 Task: Change the configuration of the board layout of the mark's project to slice by "Labels".
Action: Mouse pressed left at (270, 163)
Screenshot: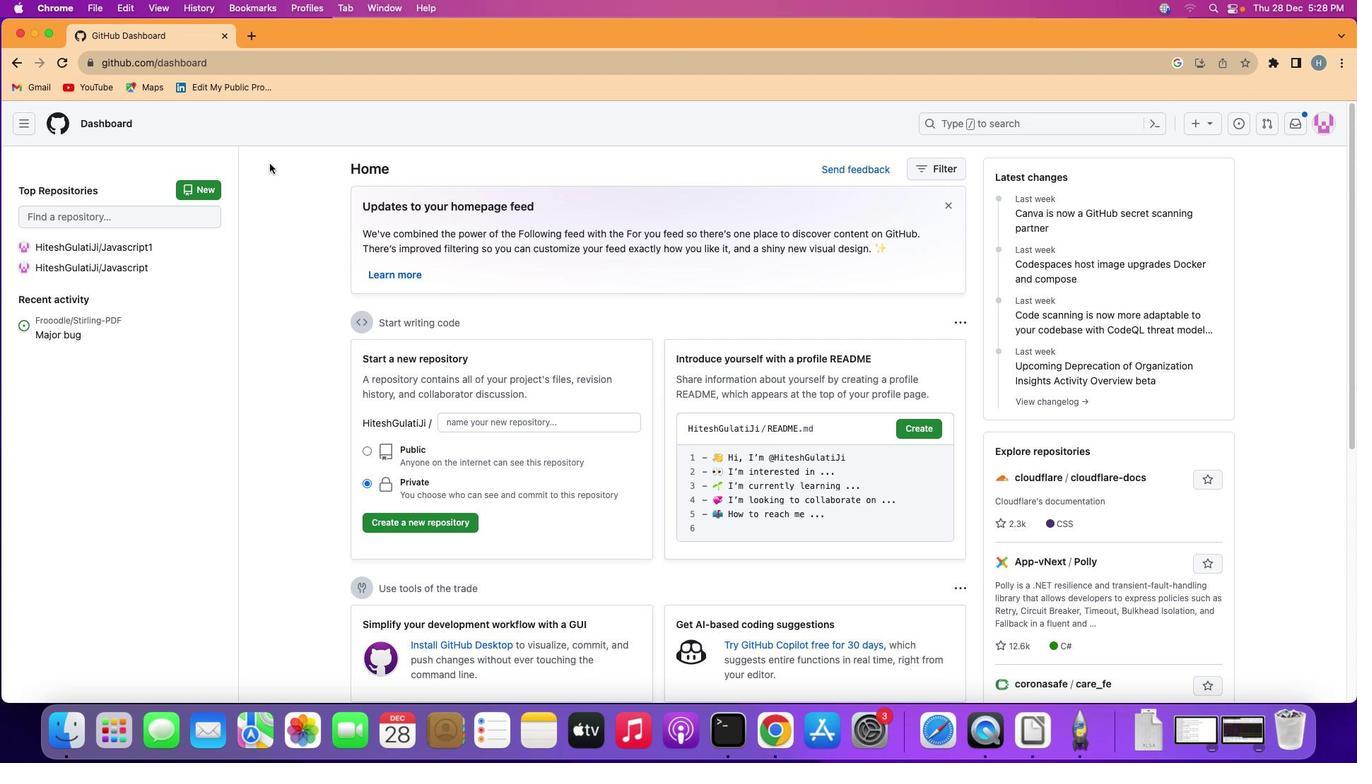 
Action: Mouse moved to (25, 121)
Screenshot: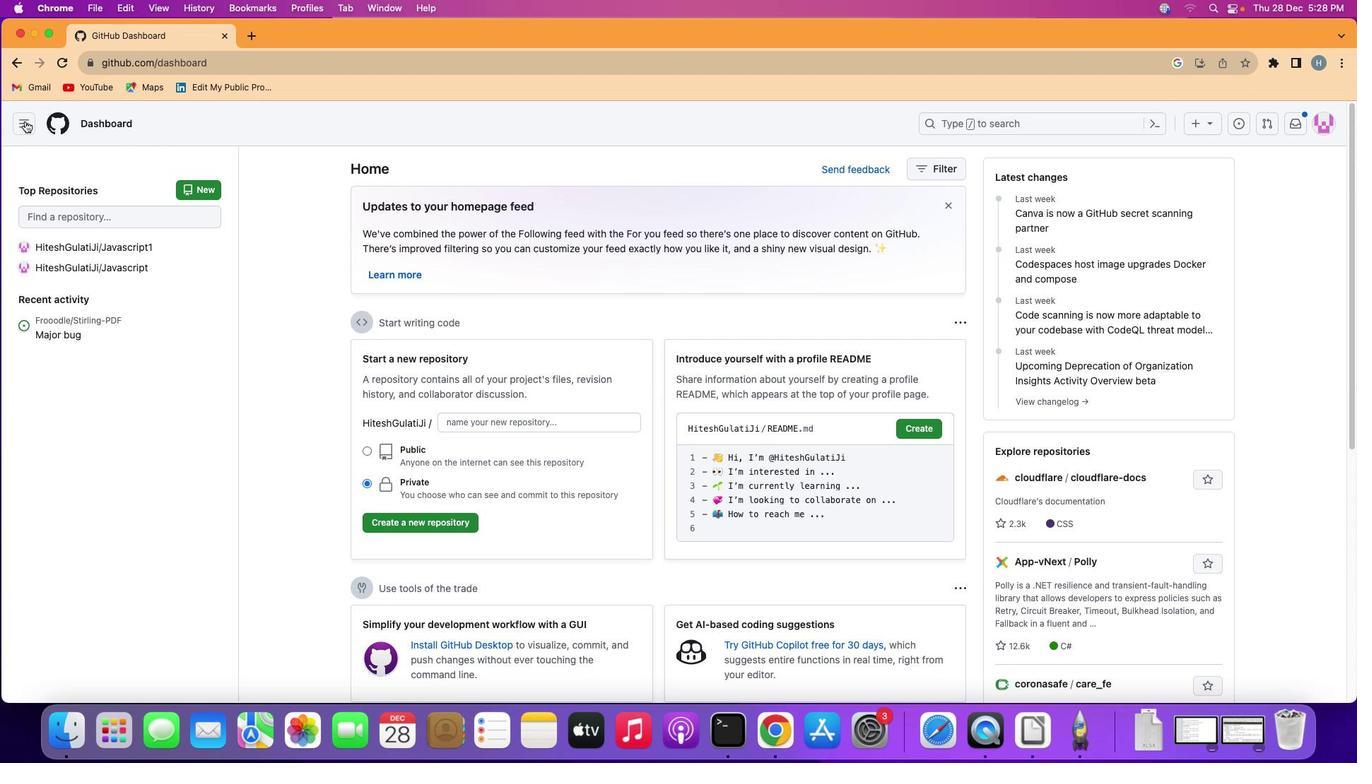 
Action: Mouse pressed left at (25, 121)
Screenshot: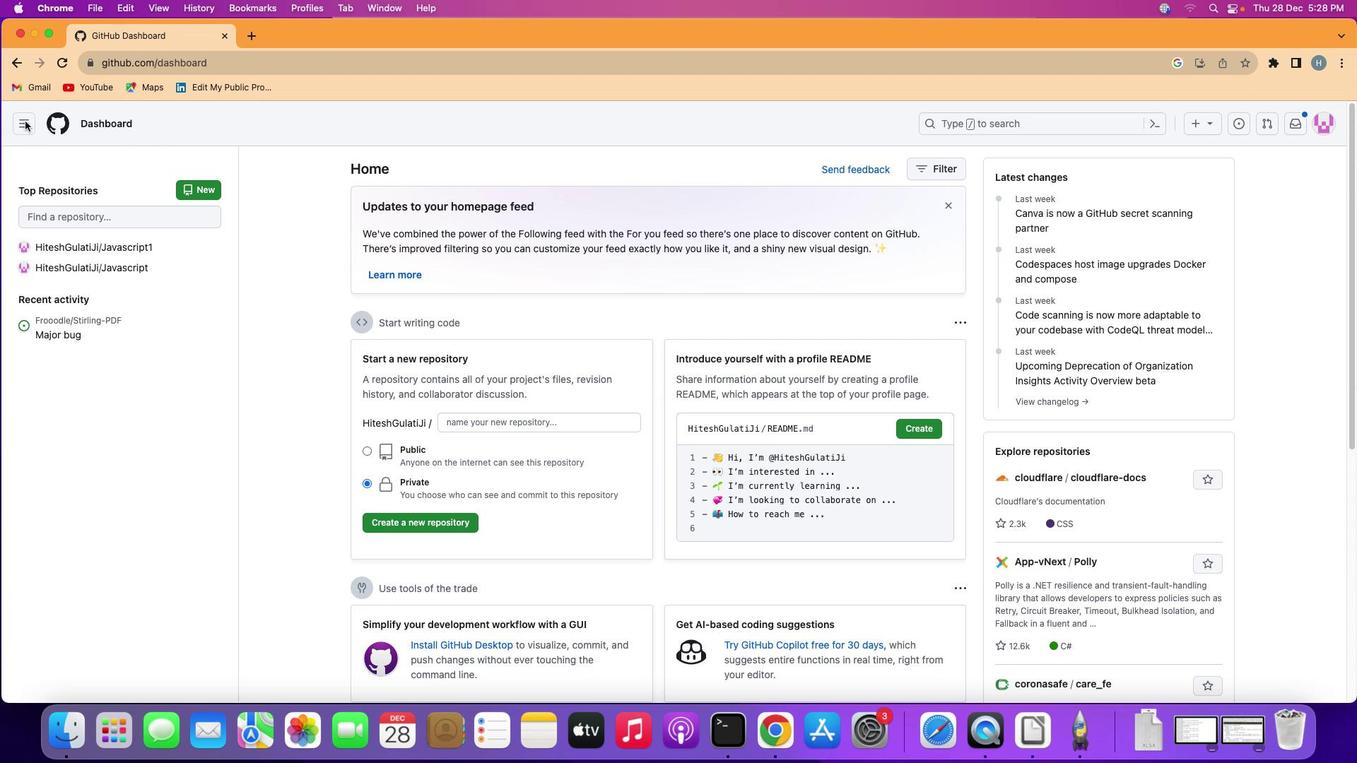 
Action: Mouse moved to (77, 227)
Screenshot: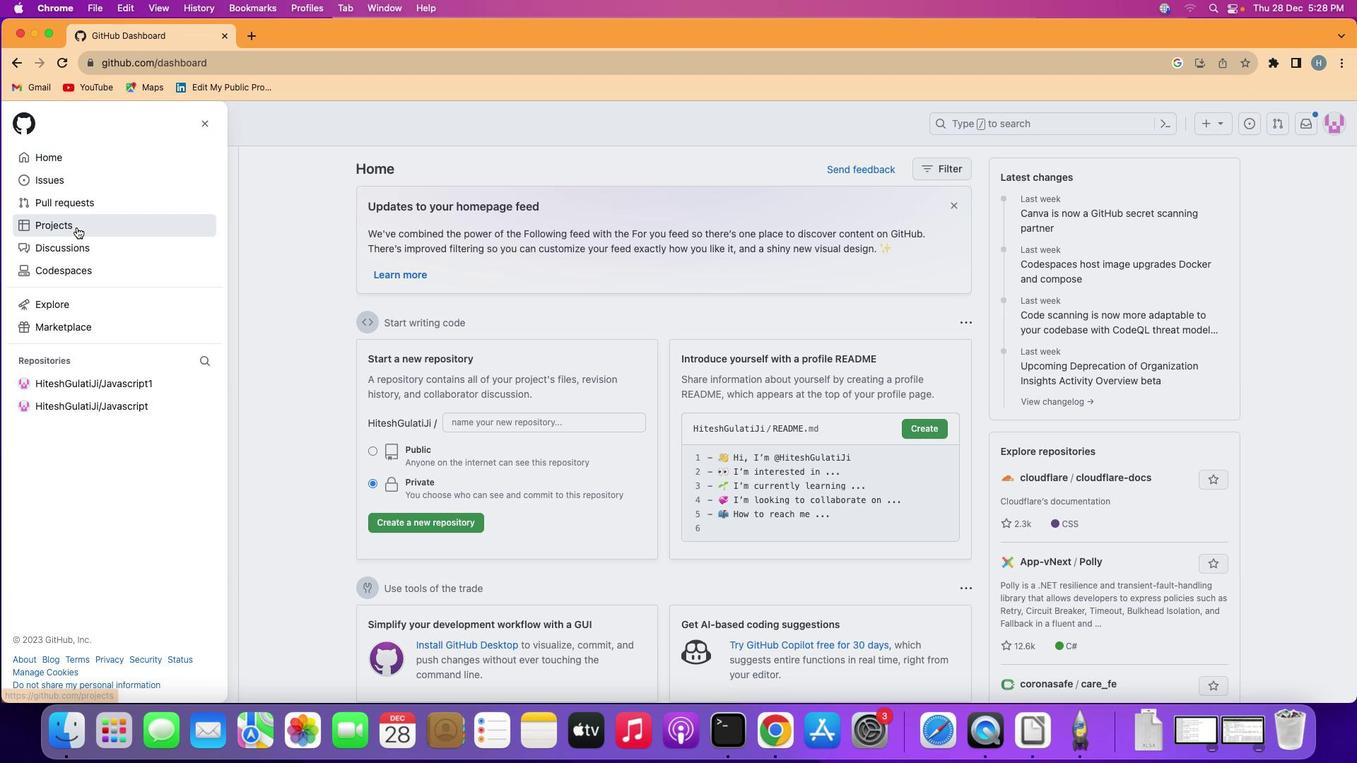 
Action: Mouse pressed left at (77, 227)
Screenshot: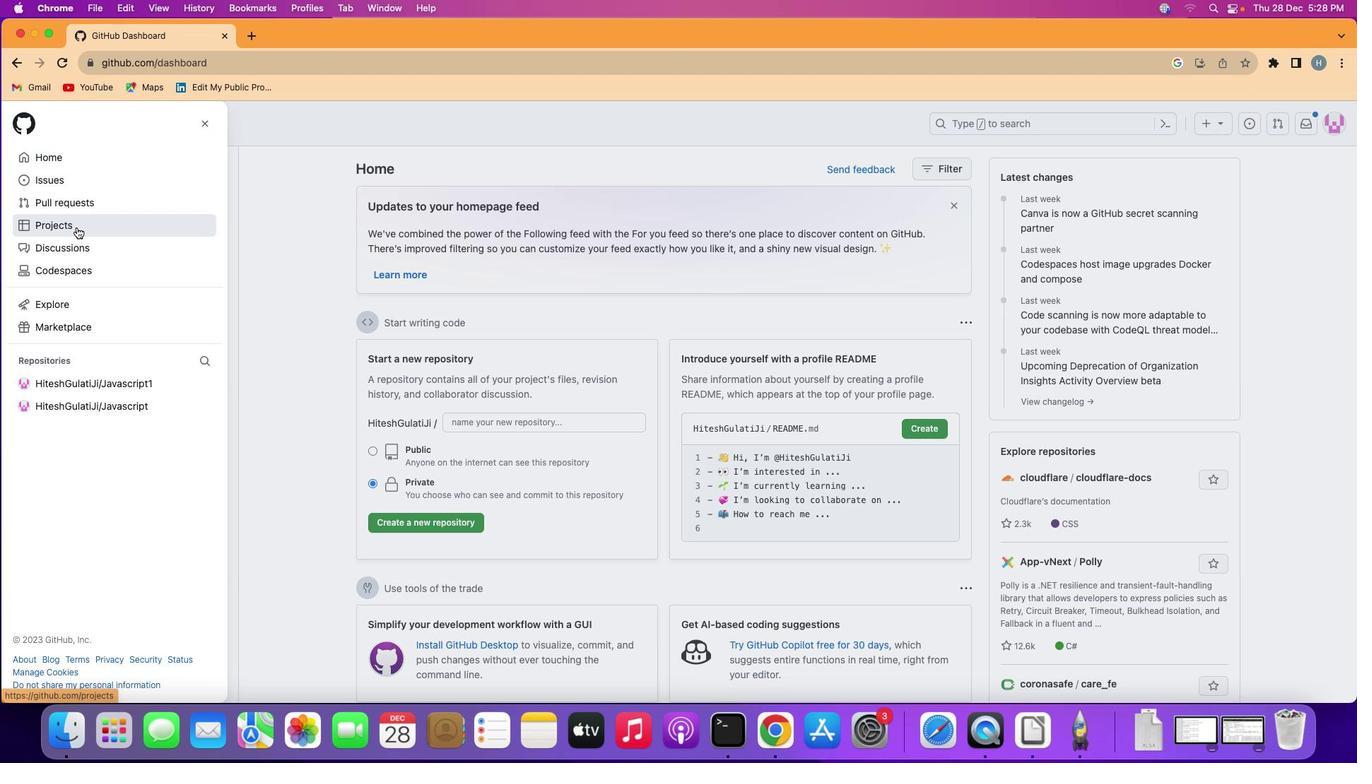 
Action: Mouse moved to (504, 256)
Screenshot: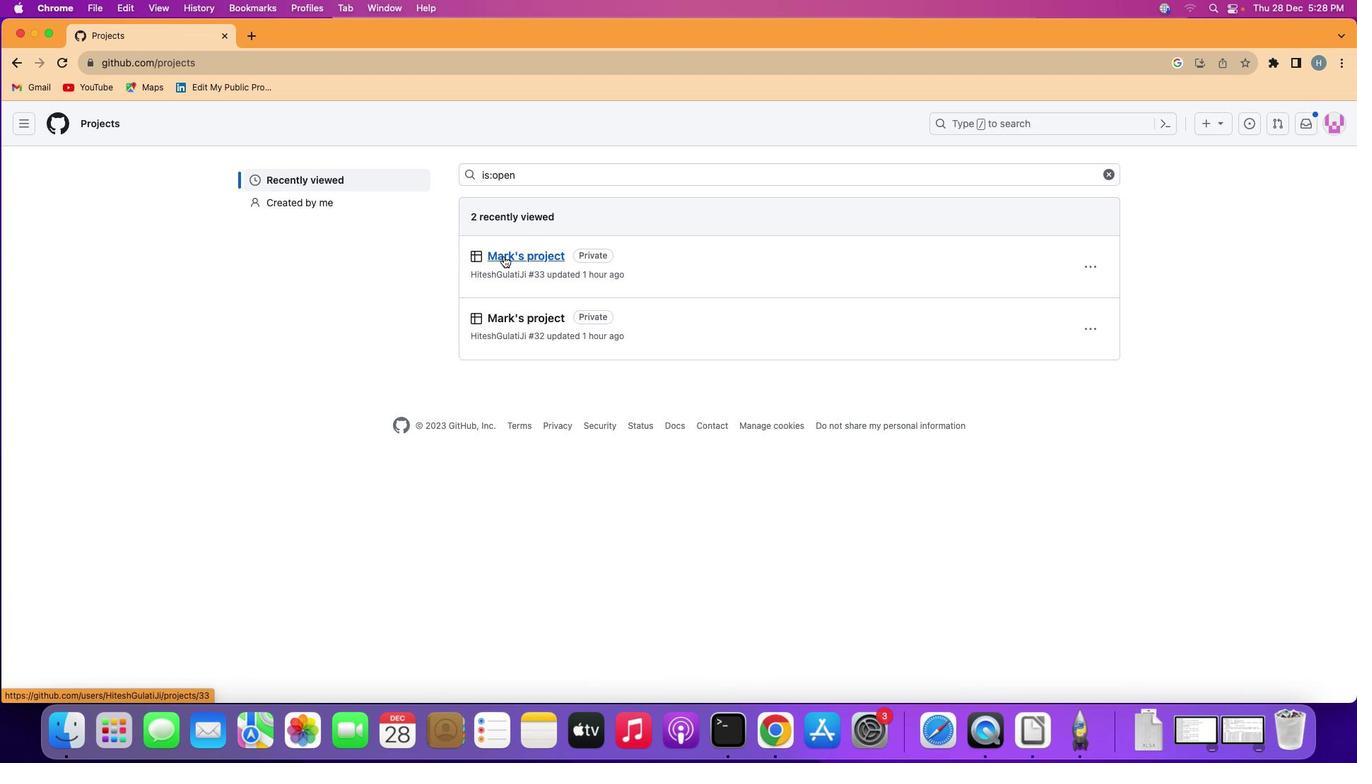 
Action: Mouse pressed left at (504, 256)
Screenshot: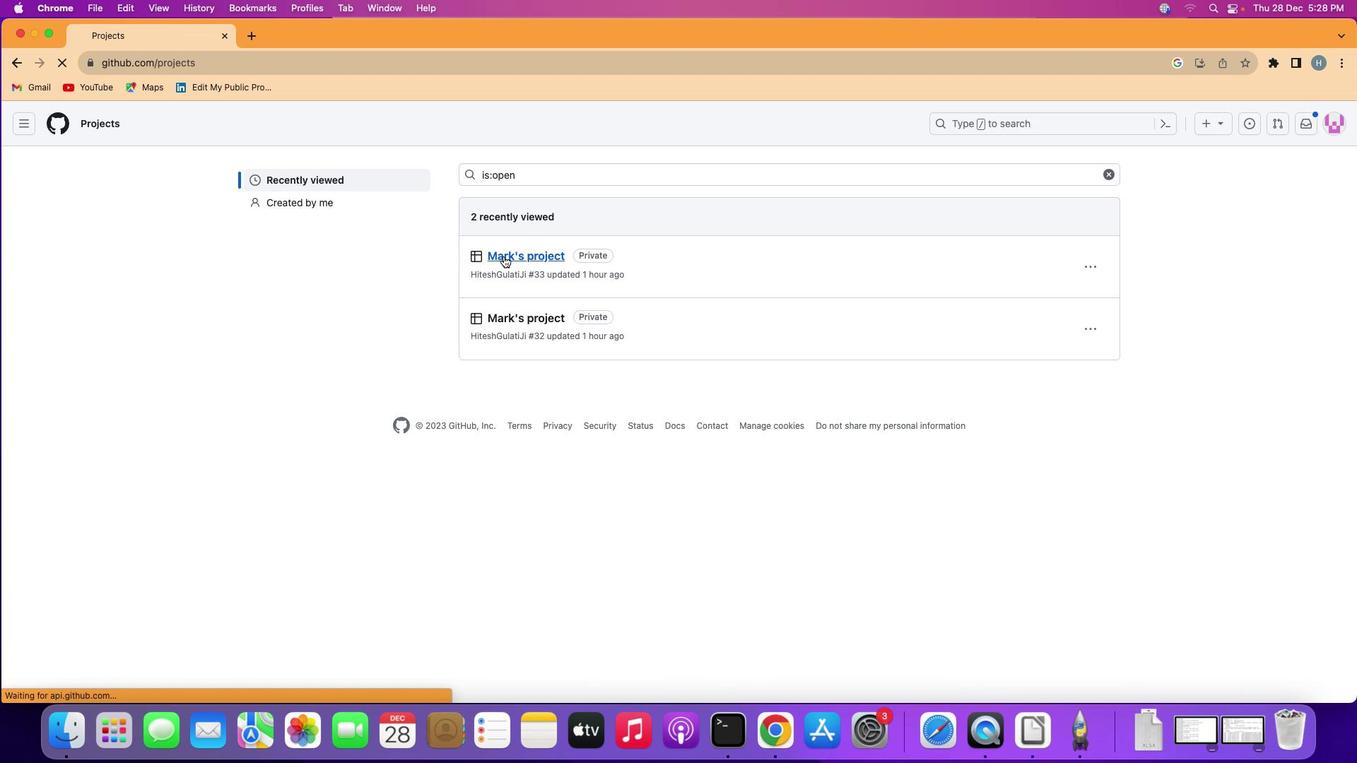 
Action: Mouse moved to (96, 193)
Screenshot: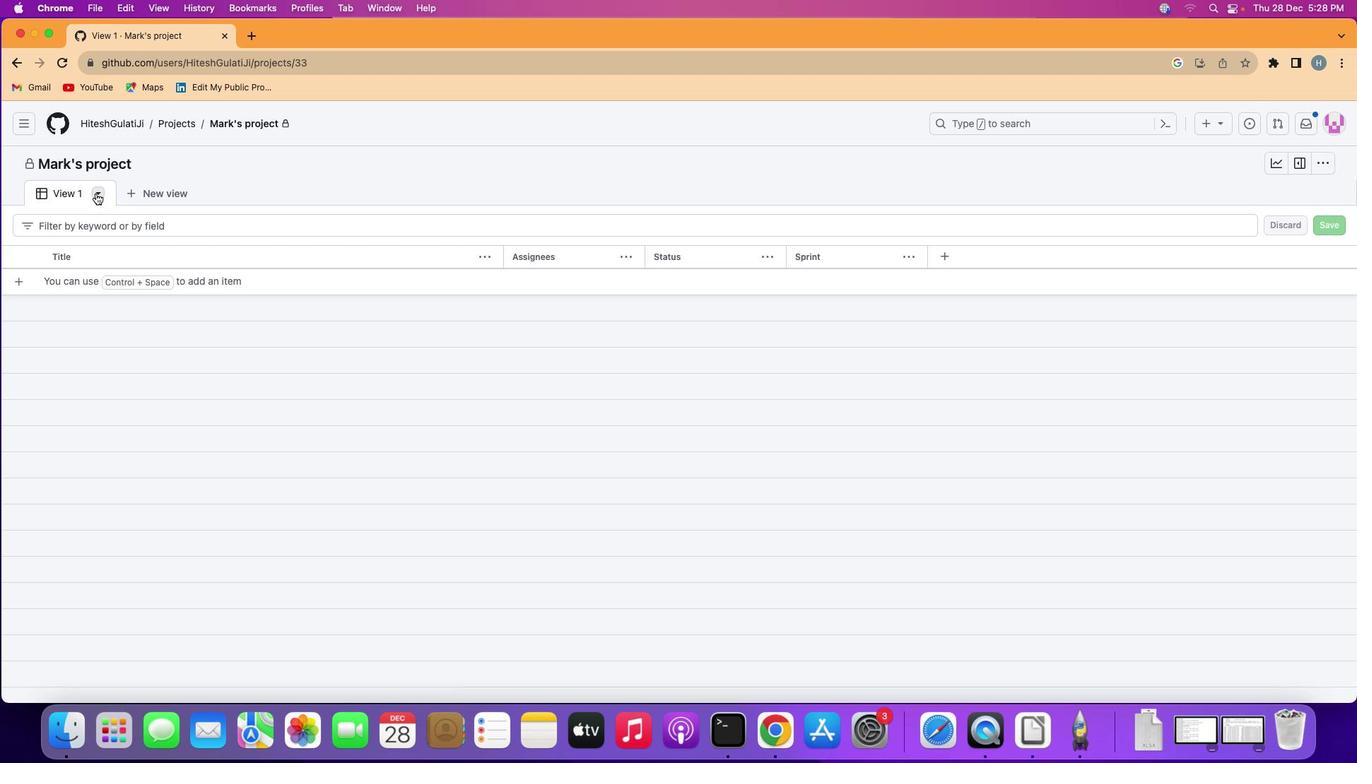 
Action: Mouse pressed left at (96, 193)
Screenshot: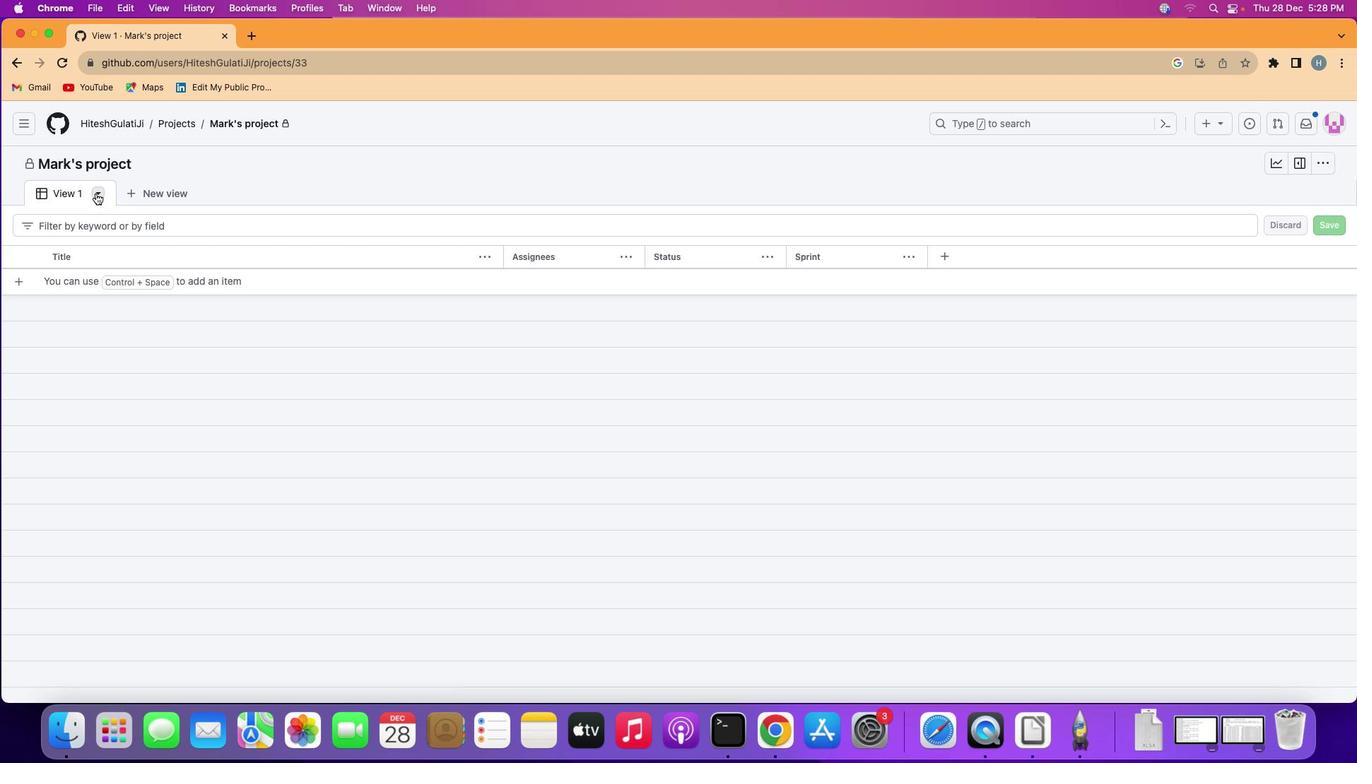 
Action: Mouse moved to (190, 241)
Screenshot: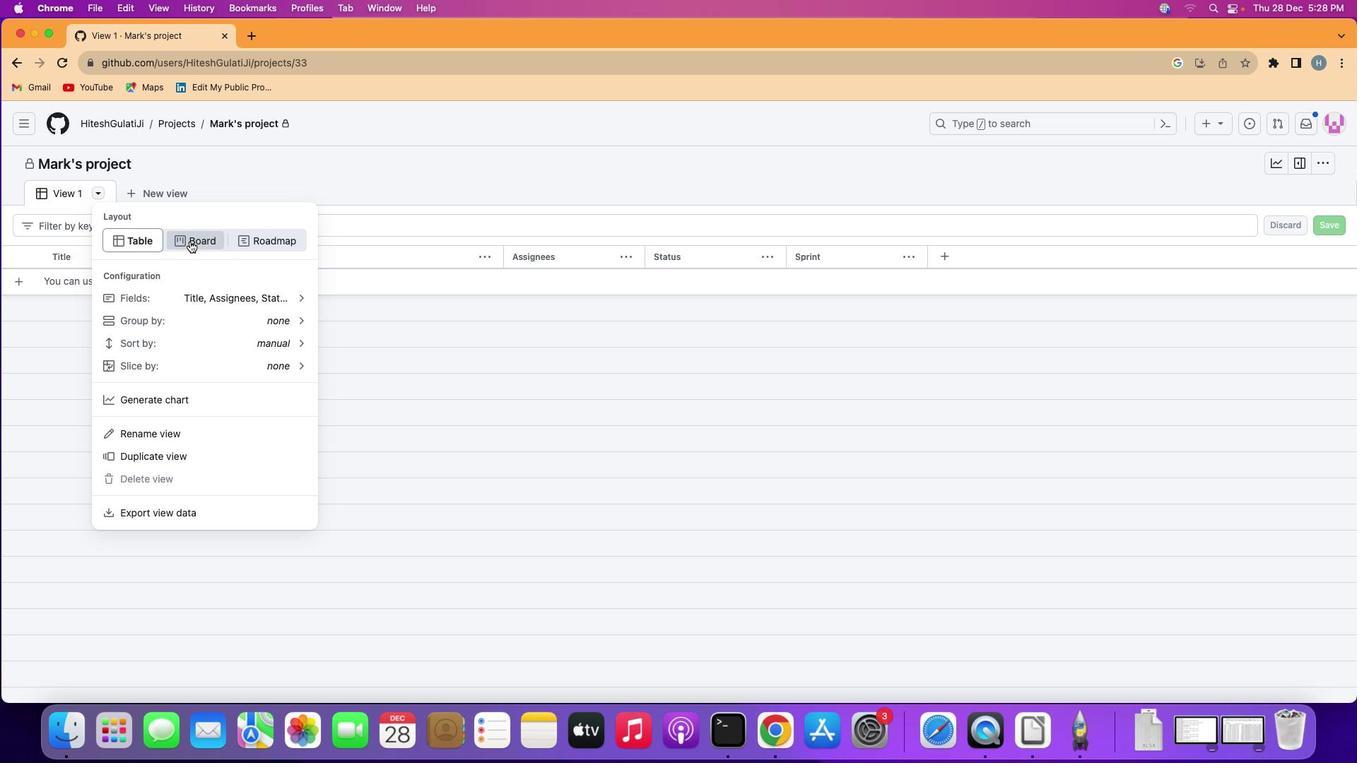 
Action: Mouse pressed left at (190, 241)
Screenshot: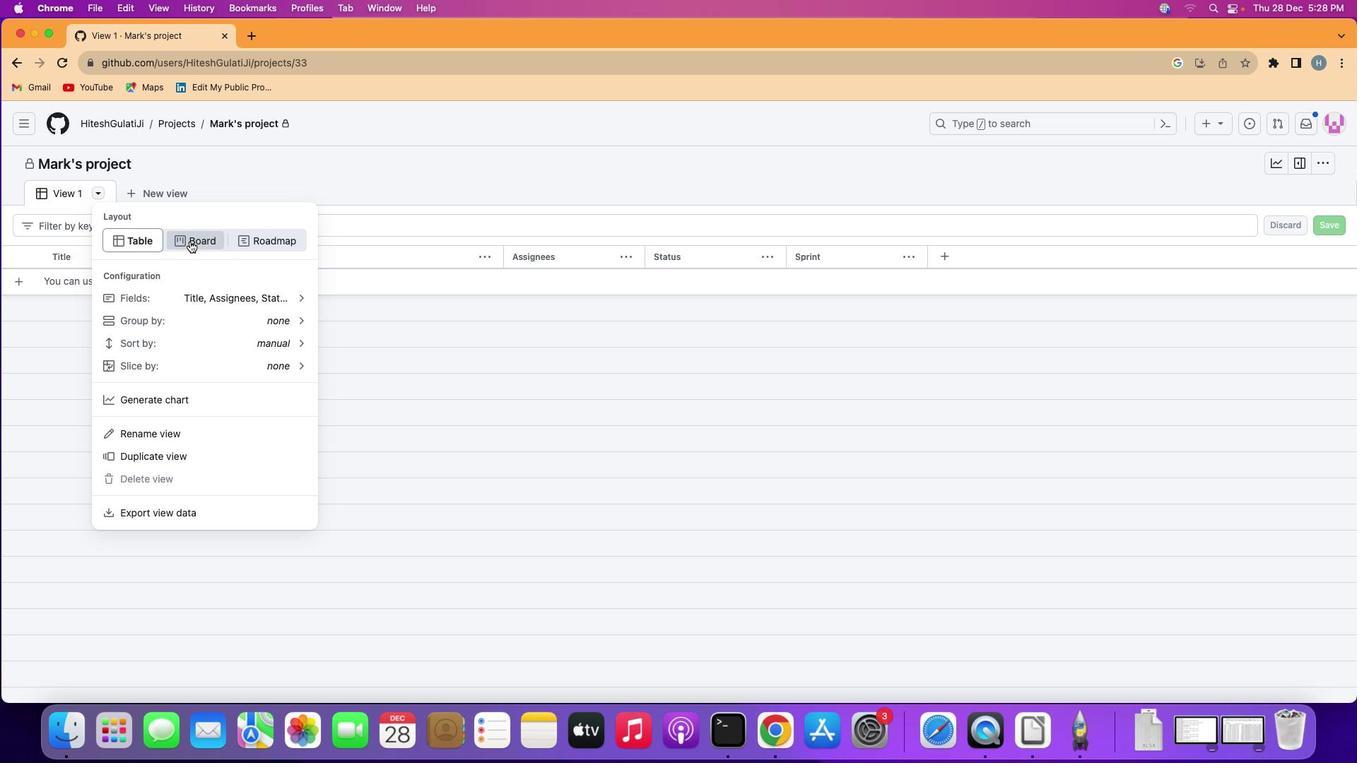 
Action: Mouse moved to (101, 189)
Screenshot: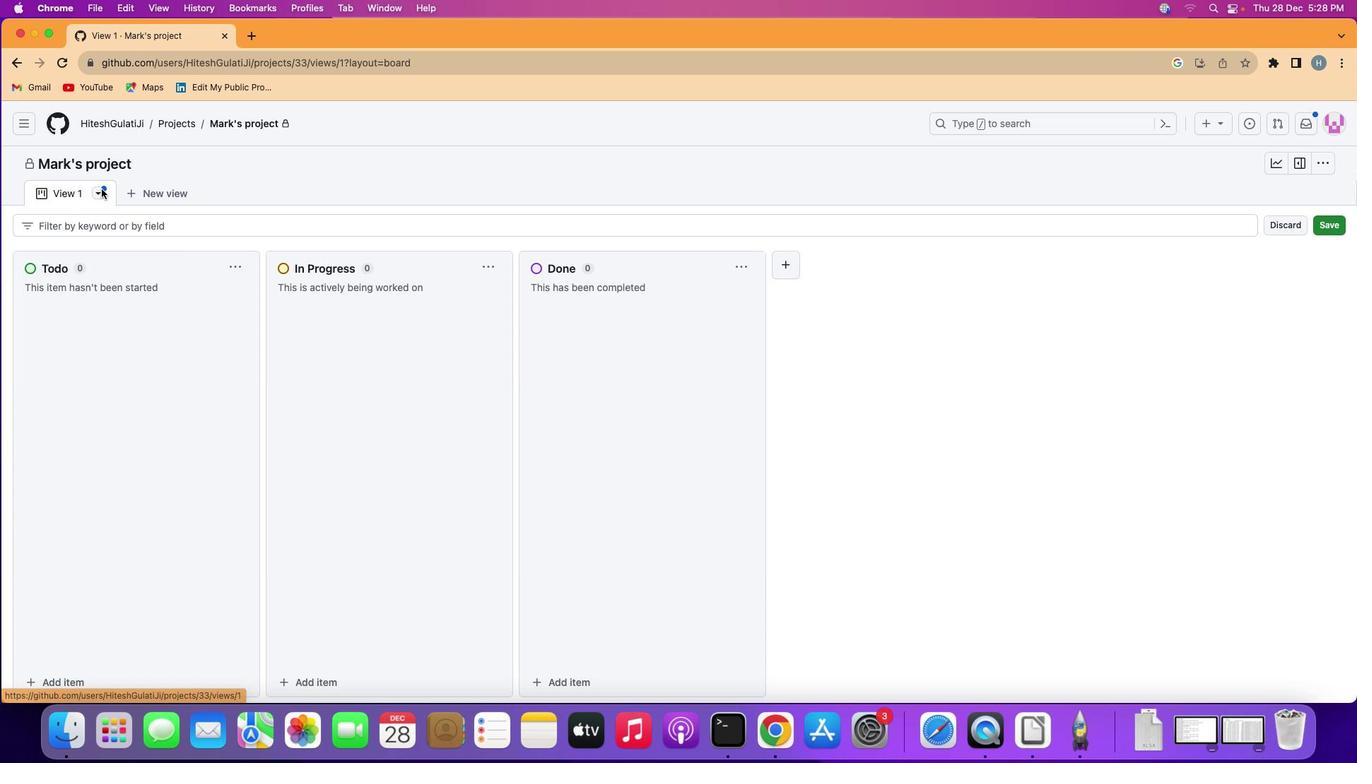 
Action: Mouse pressed left at (101, 189)
Screenshot: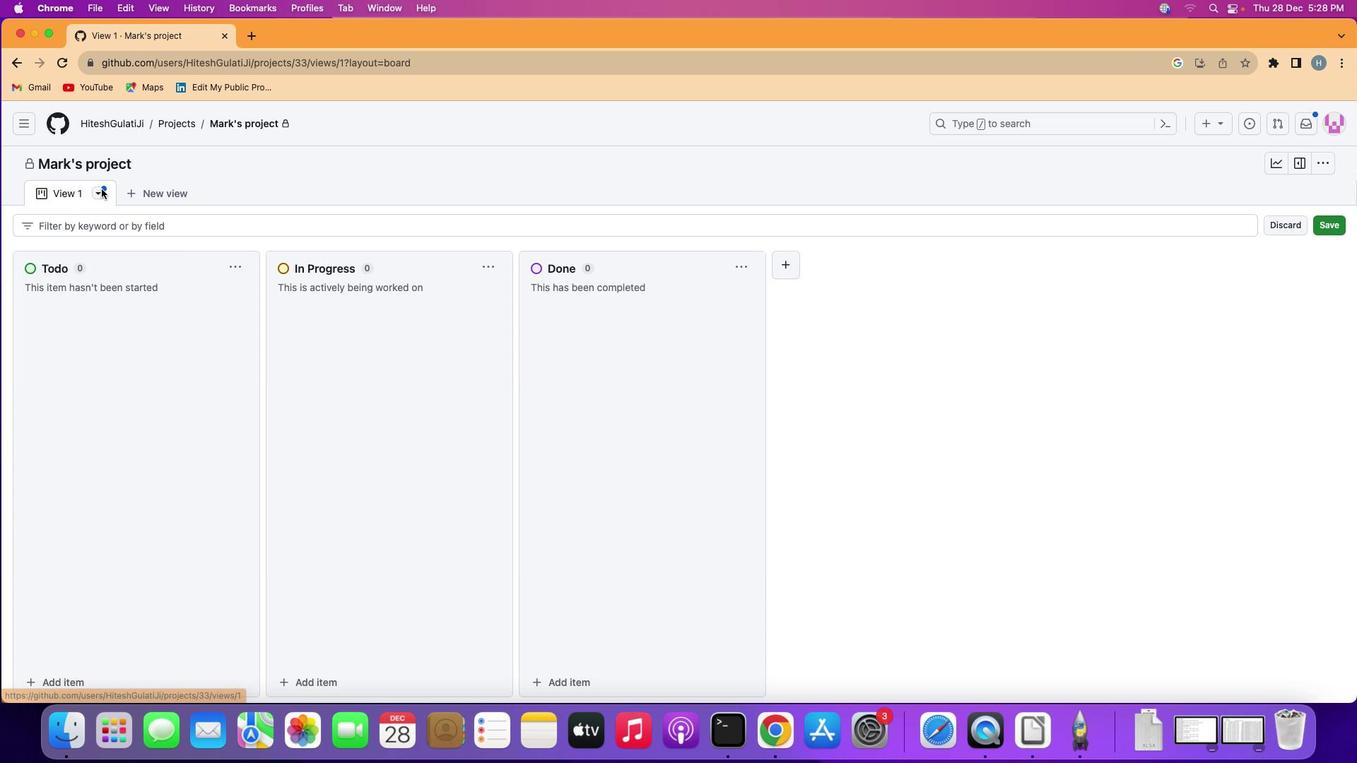 
Action: Mouse moved to (150, 403)
Screenshot: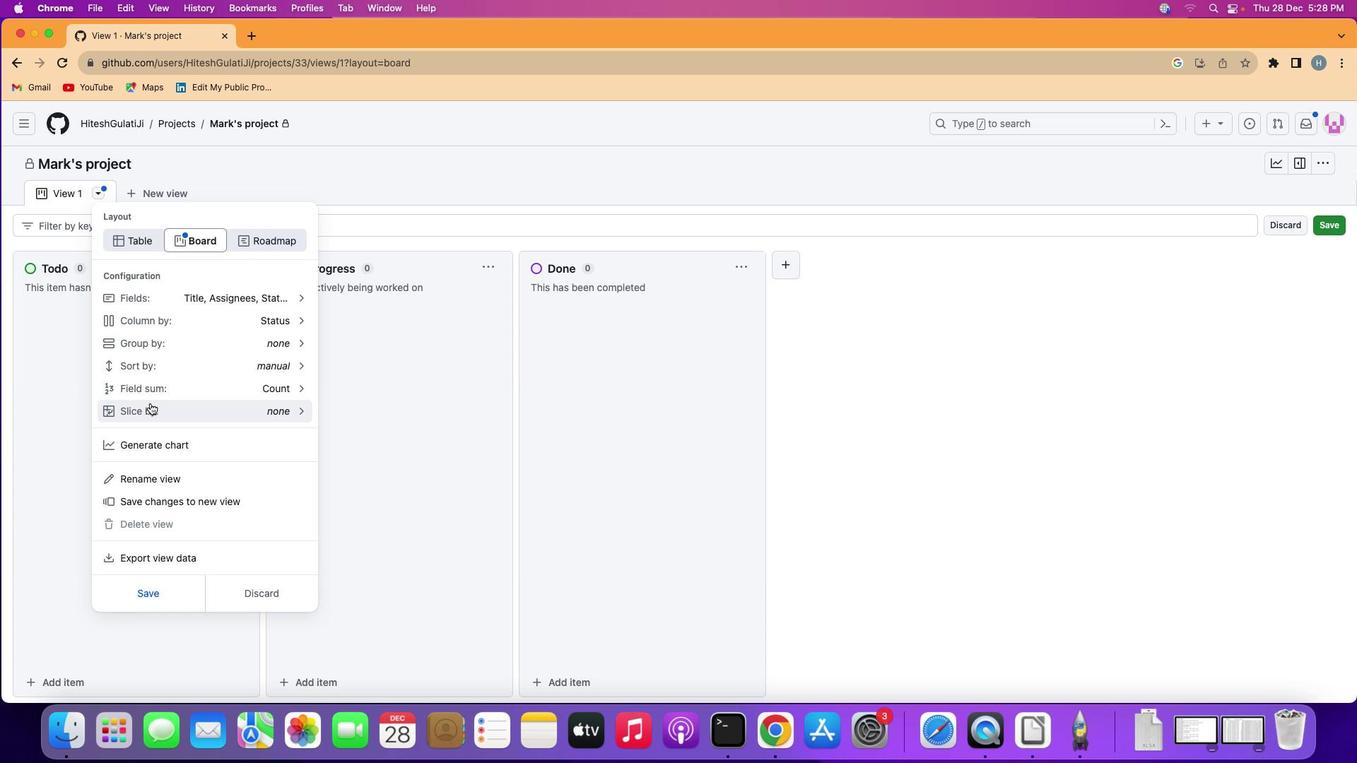 
Action: Mouse pressed left at (150, 403)
Screenshot: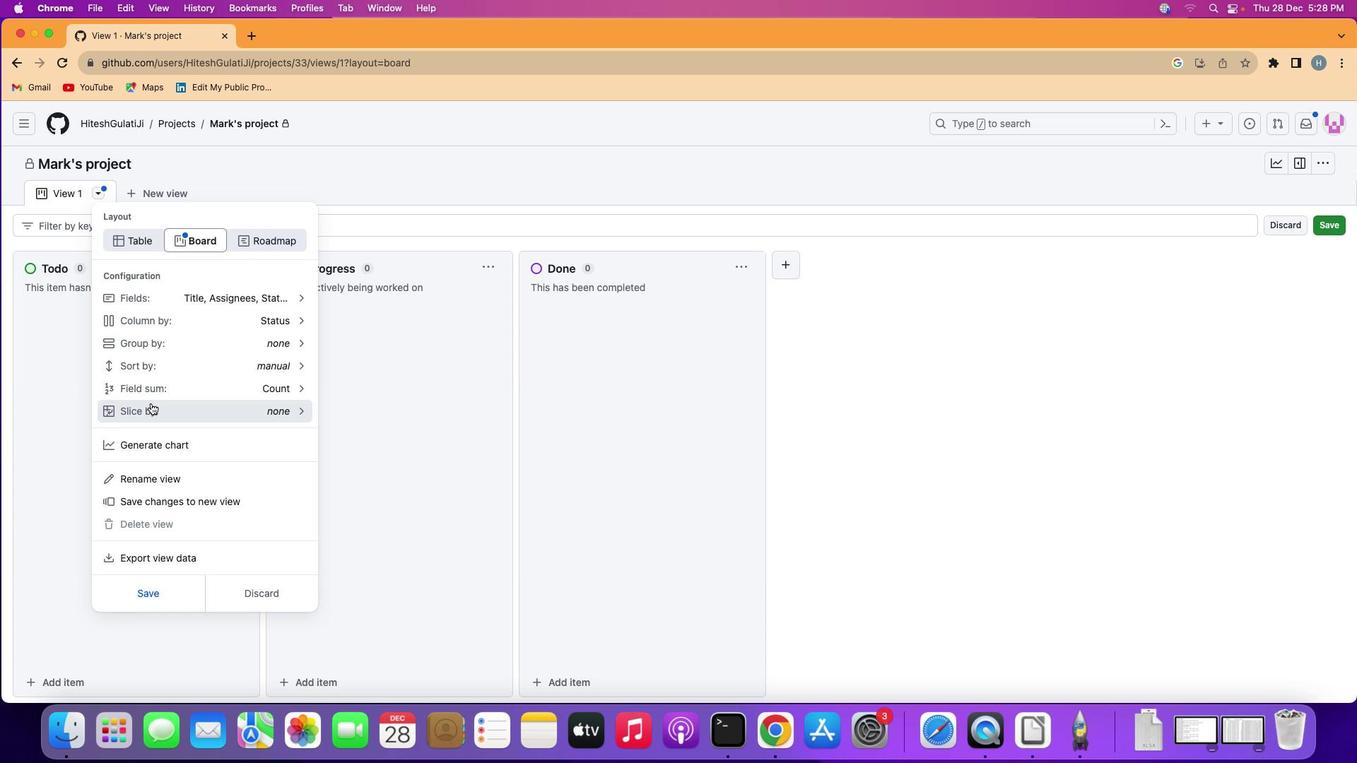 
Action: Mouse moved to (183, 280)
Screenshot: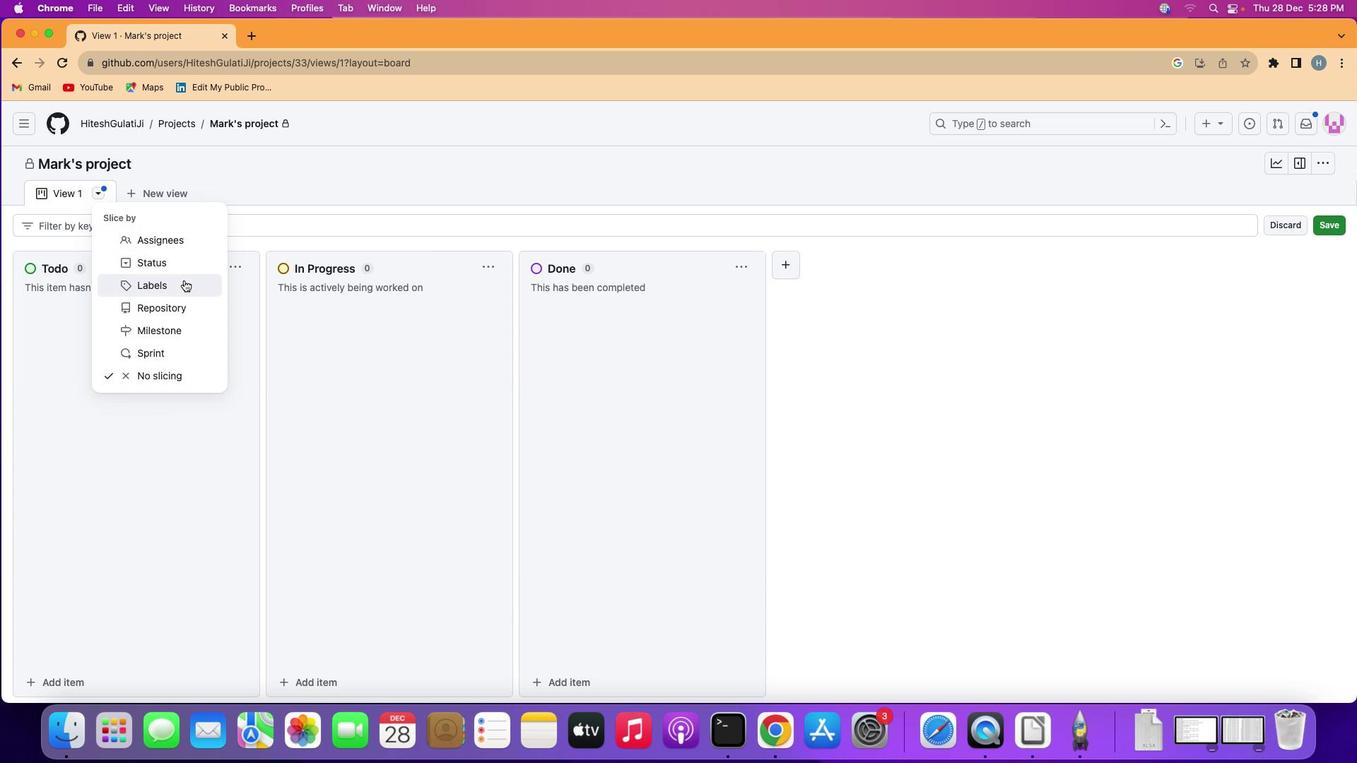 
Action: Mouse pressed left at (183, 280)
Screenshot: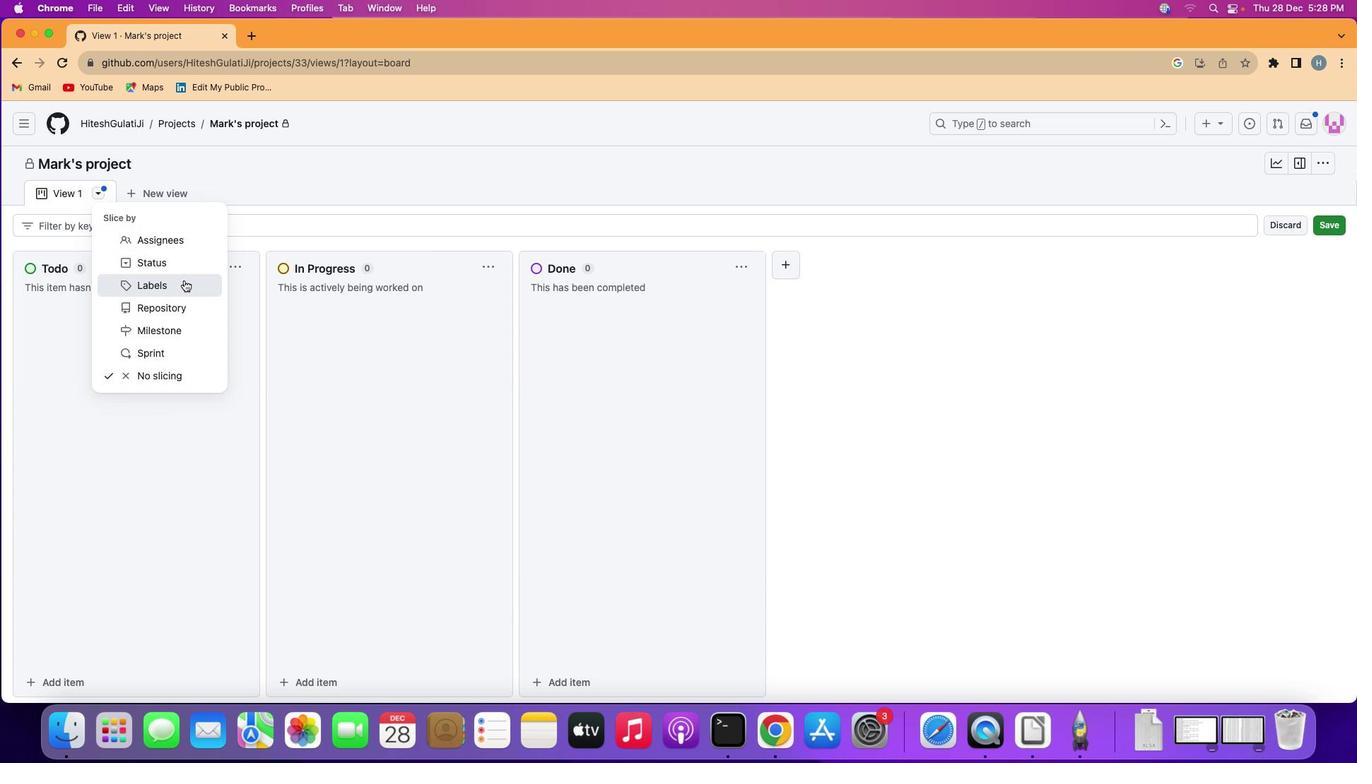 
Action: Mouse moved to (275, 296)
Screenshot: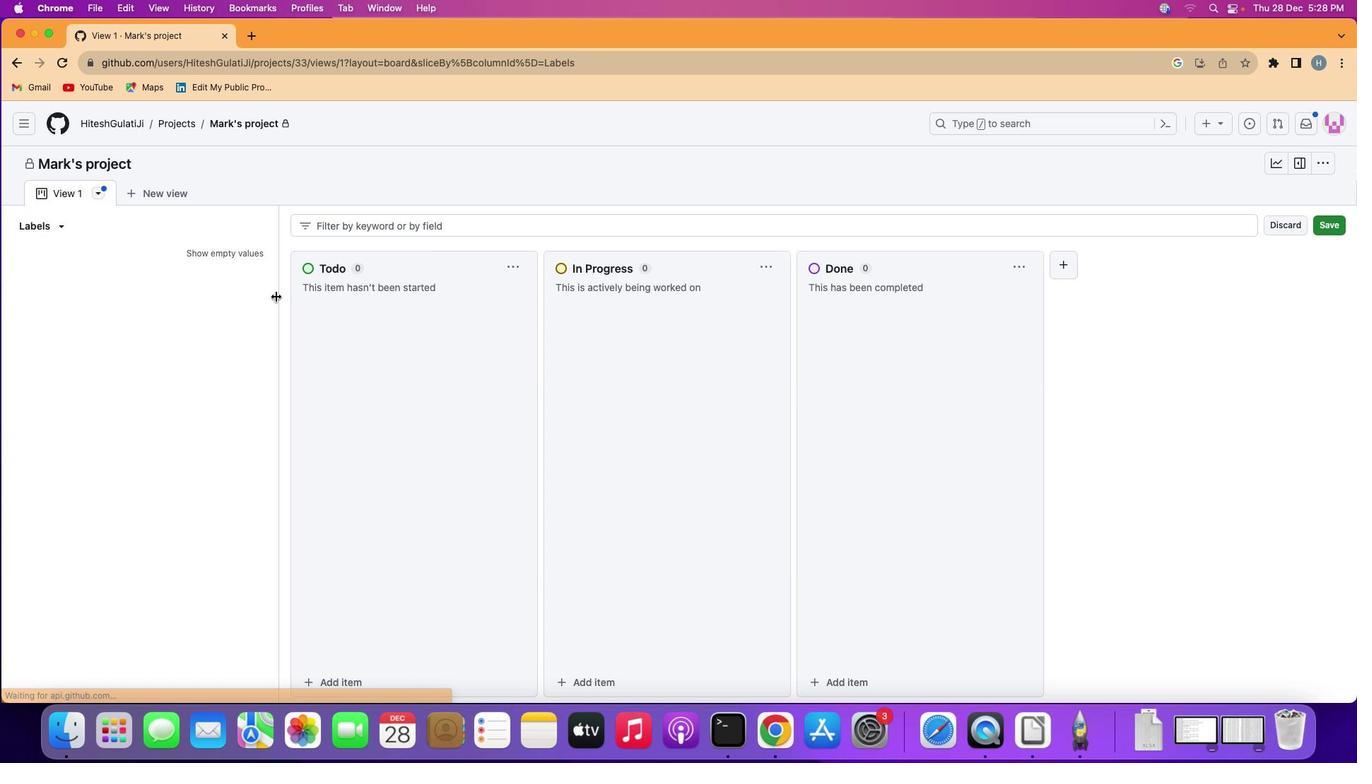 
